 Task: Invite Team Member Softage.1@softage.net to Workspace Audit and Assurance Services. Invite Team Member Softage.2@softage.net to Workspace Audit and Assurance Services. Invite Team Member Softage.3@softage.net to Workspace Audit and Assurance Services. Invite Team Member Softage.4@softage.net to Workspace Audit and Assurance Services
Action: Mouse moved to (153, 91)
Screenshot: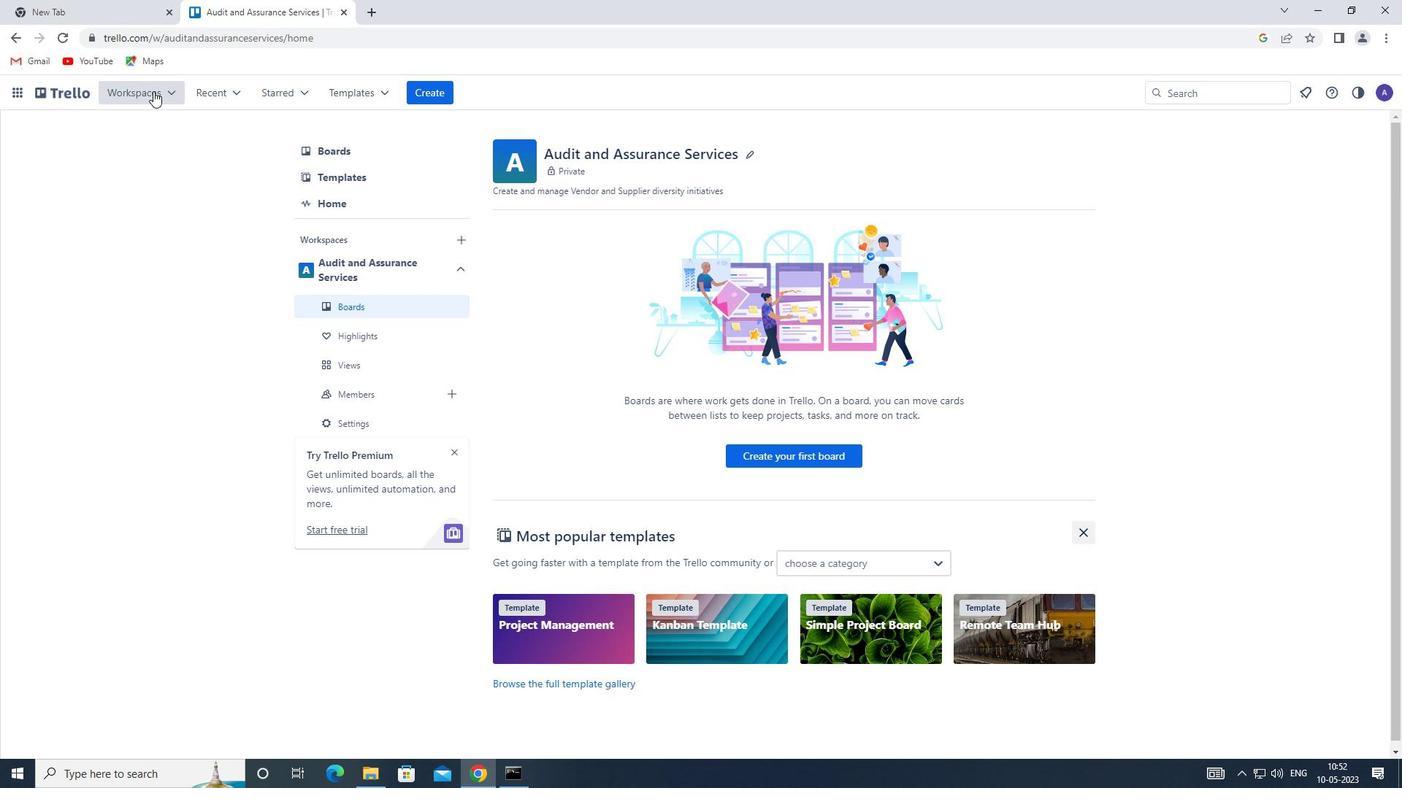 
Action: Mouse pressed left at (153, 91)
Screenshot: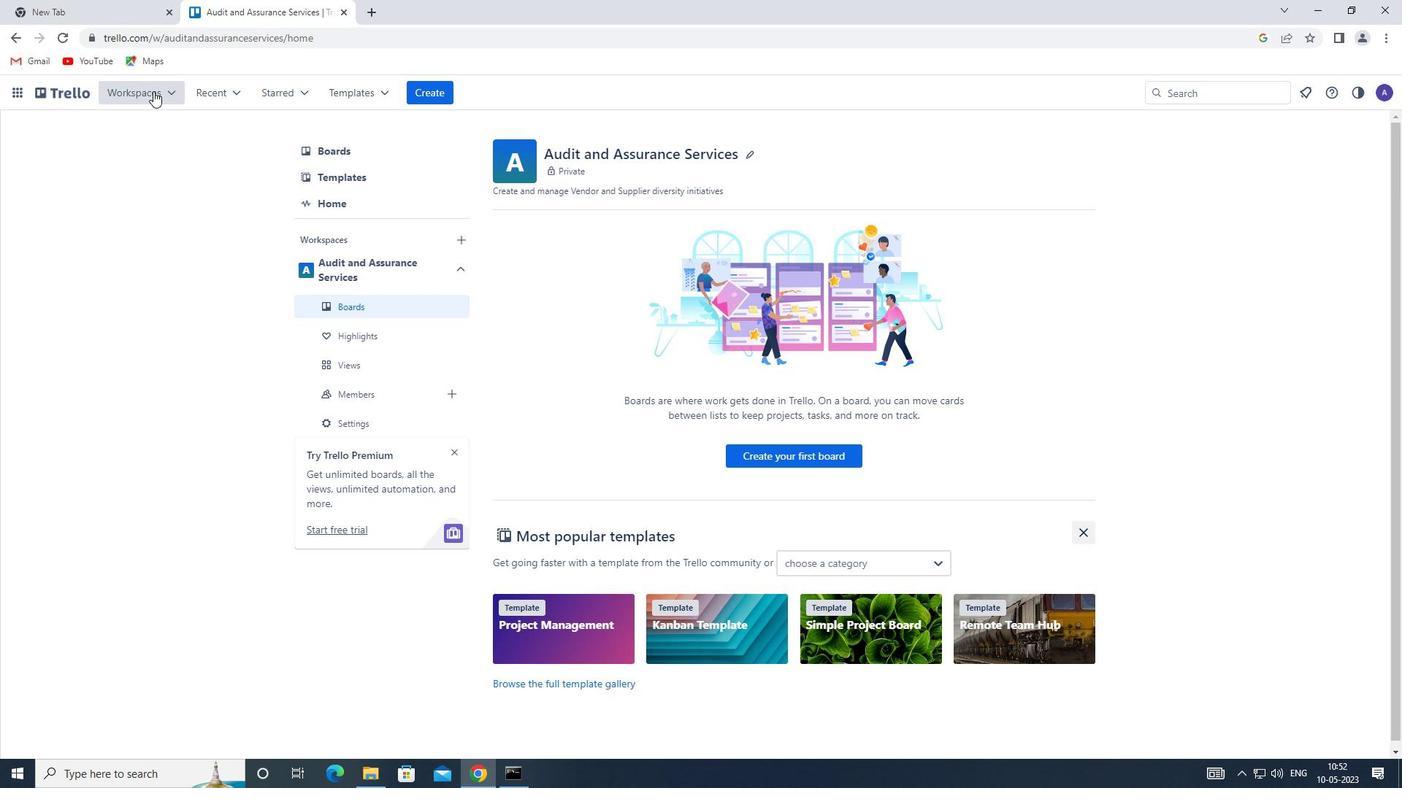 
Action: Mouse moved to (178, 157)
Screenshot: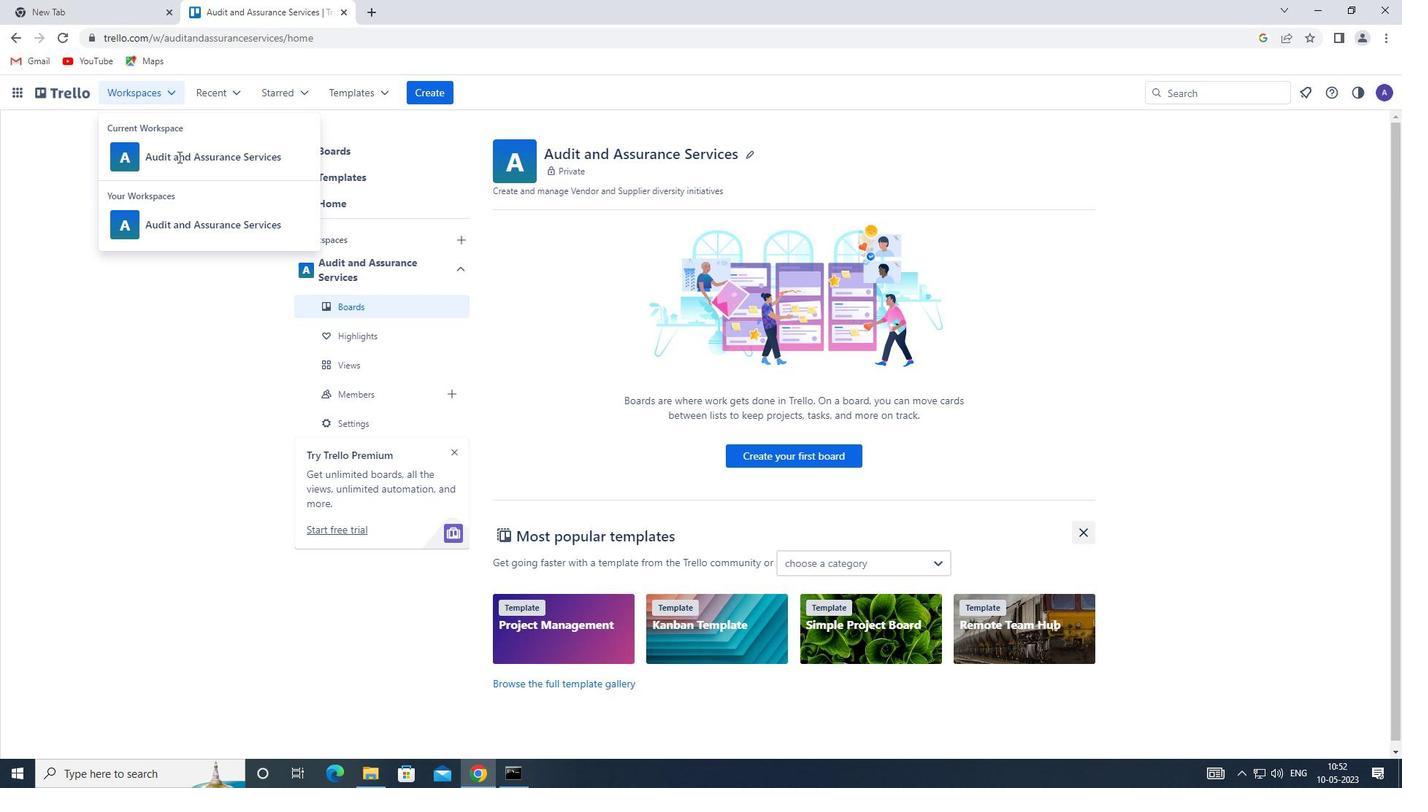 
Action: Mouse pressed left at (178, 157)
Screenshot: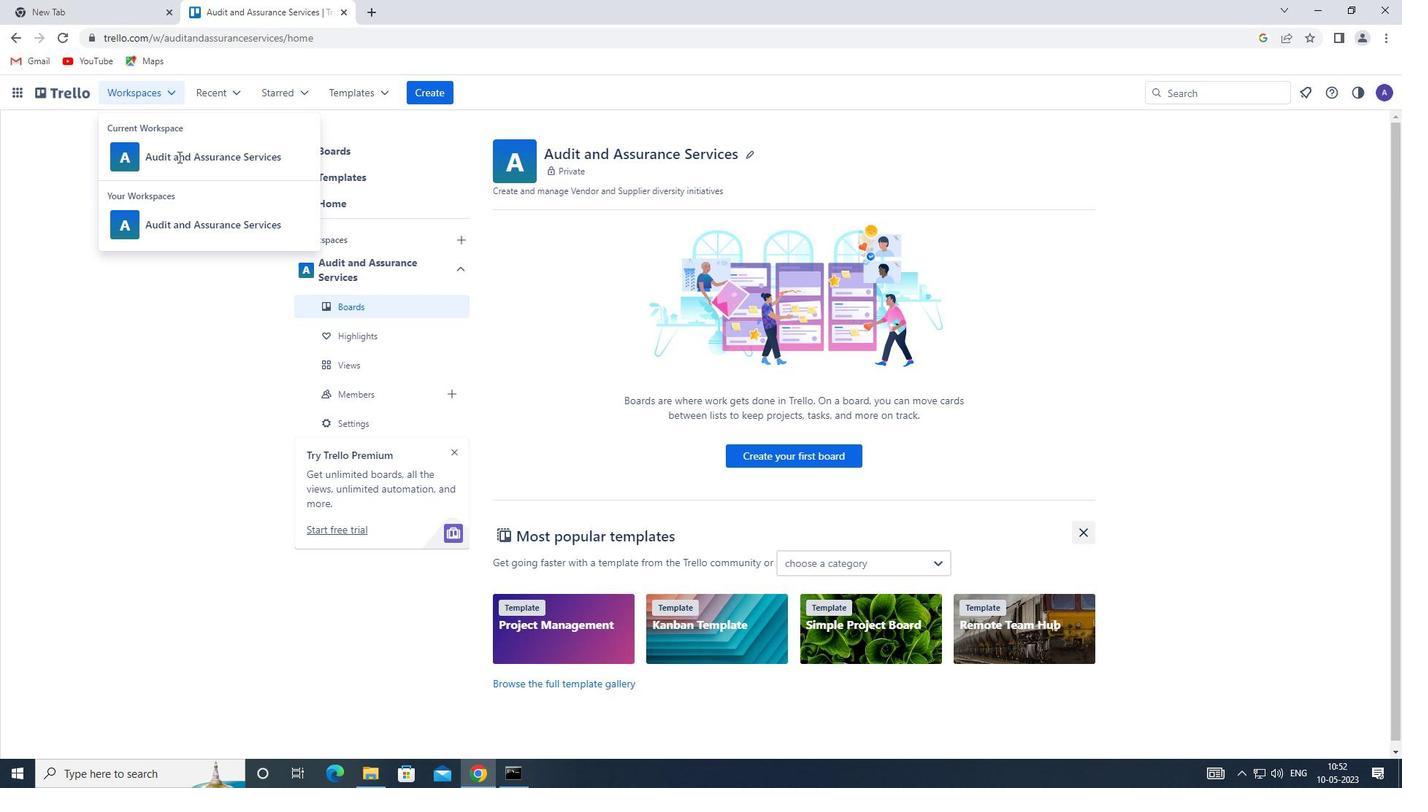 
Action: Mouse moved to (295, 160)
Screenshot: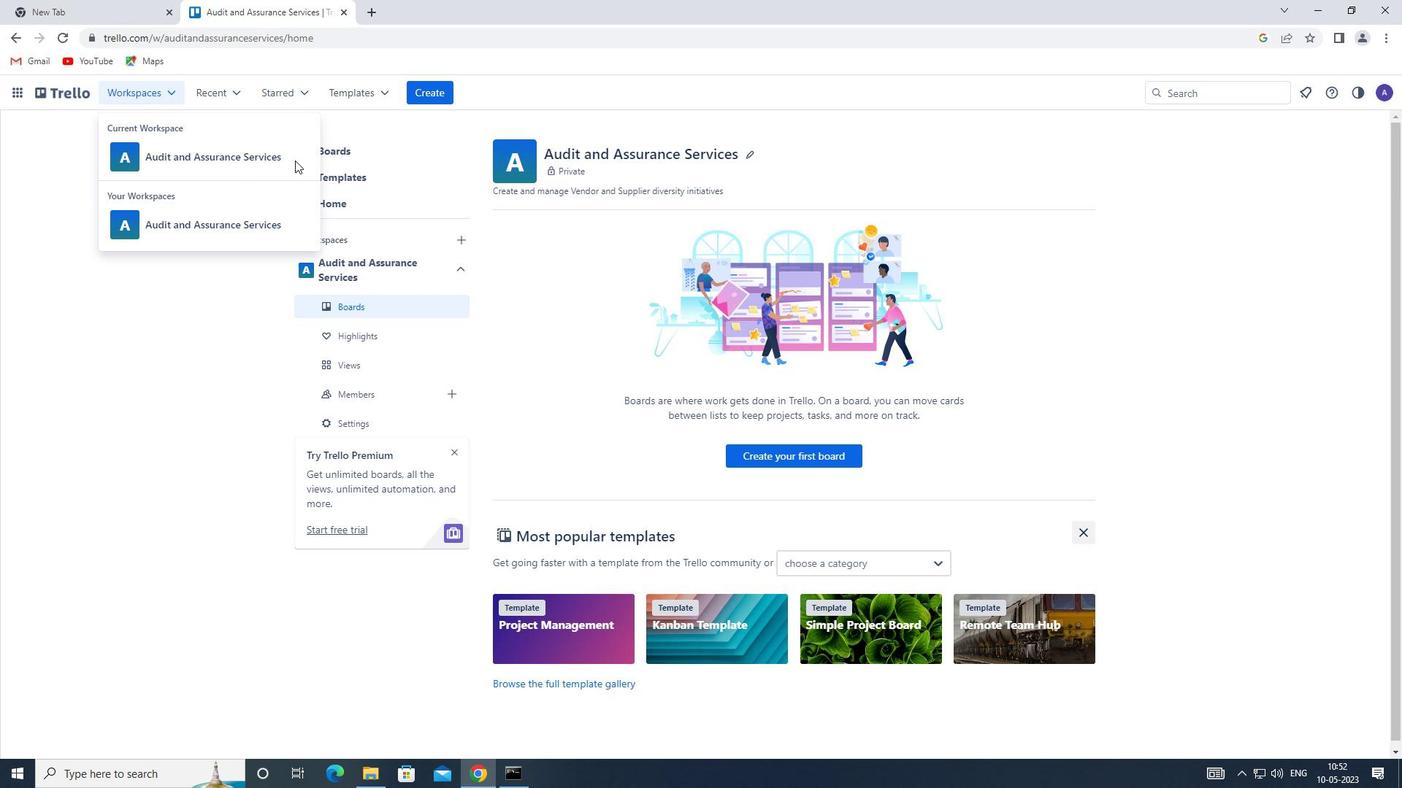 
Action: Mouse pressed left at (295, 160)
Screenshot: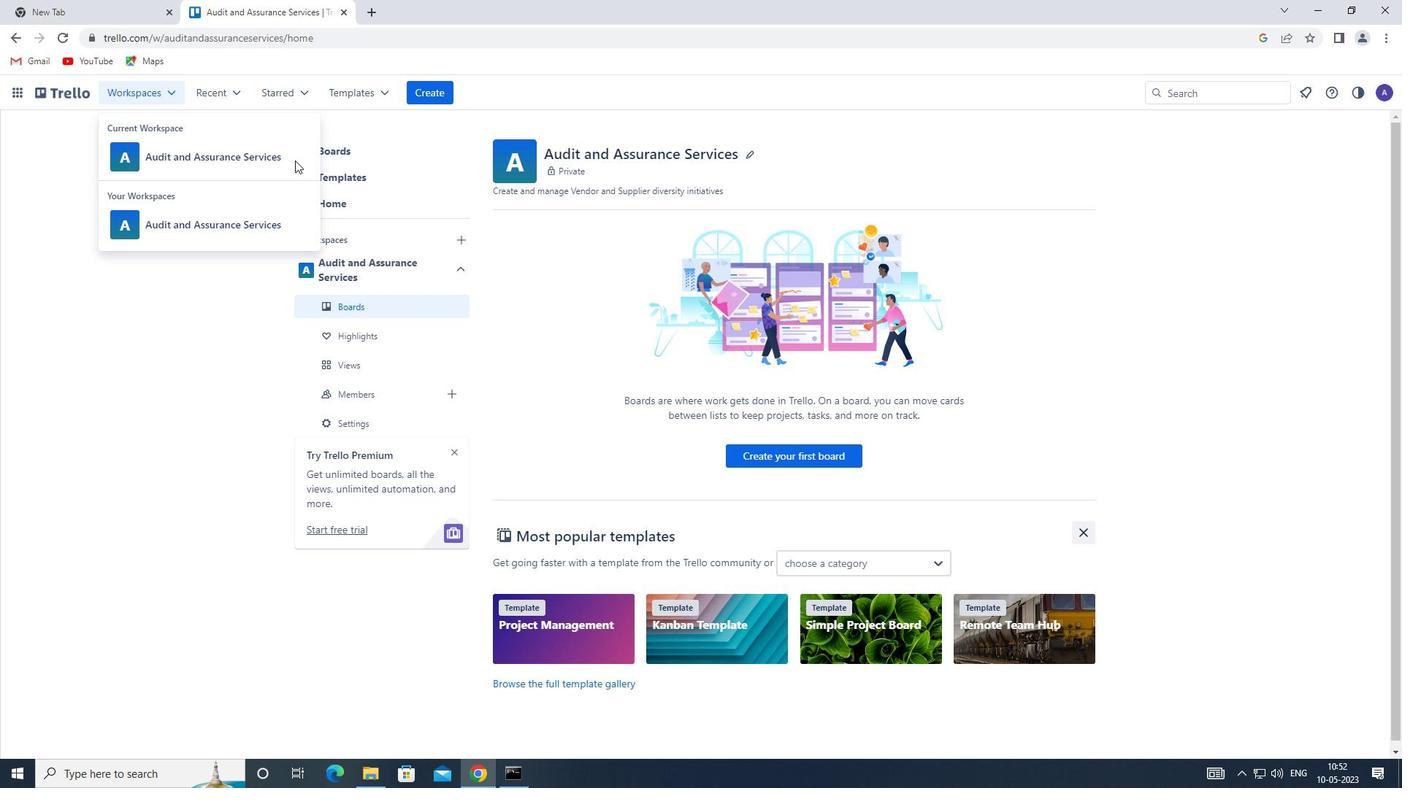 
Action: Mouse moved to (225, 207)
Screenshot: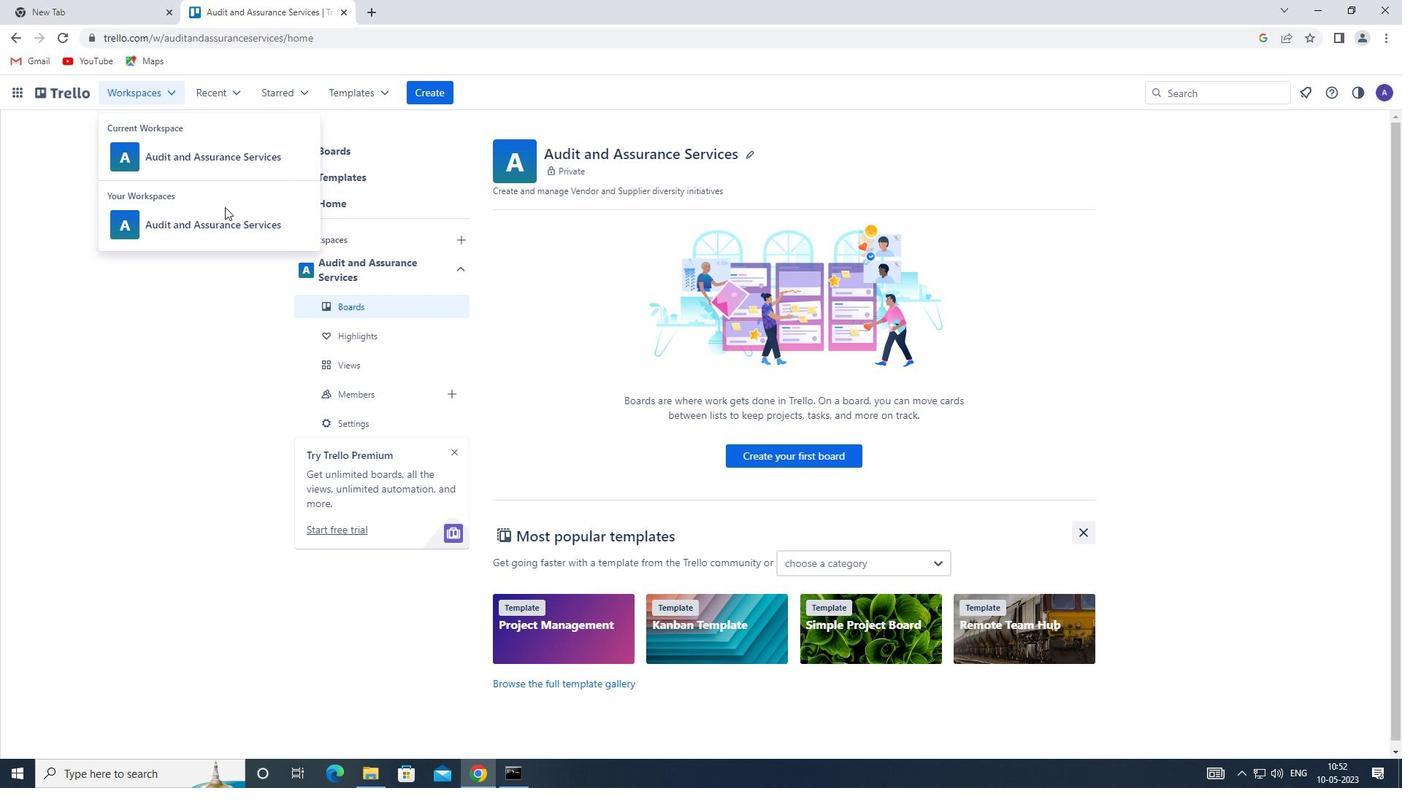 
Action: Mouse pressed left at (225, 207)
Screenshot: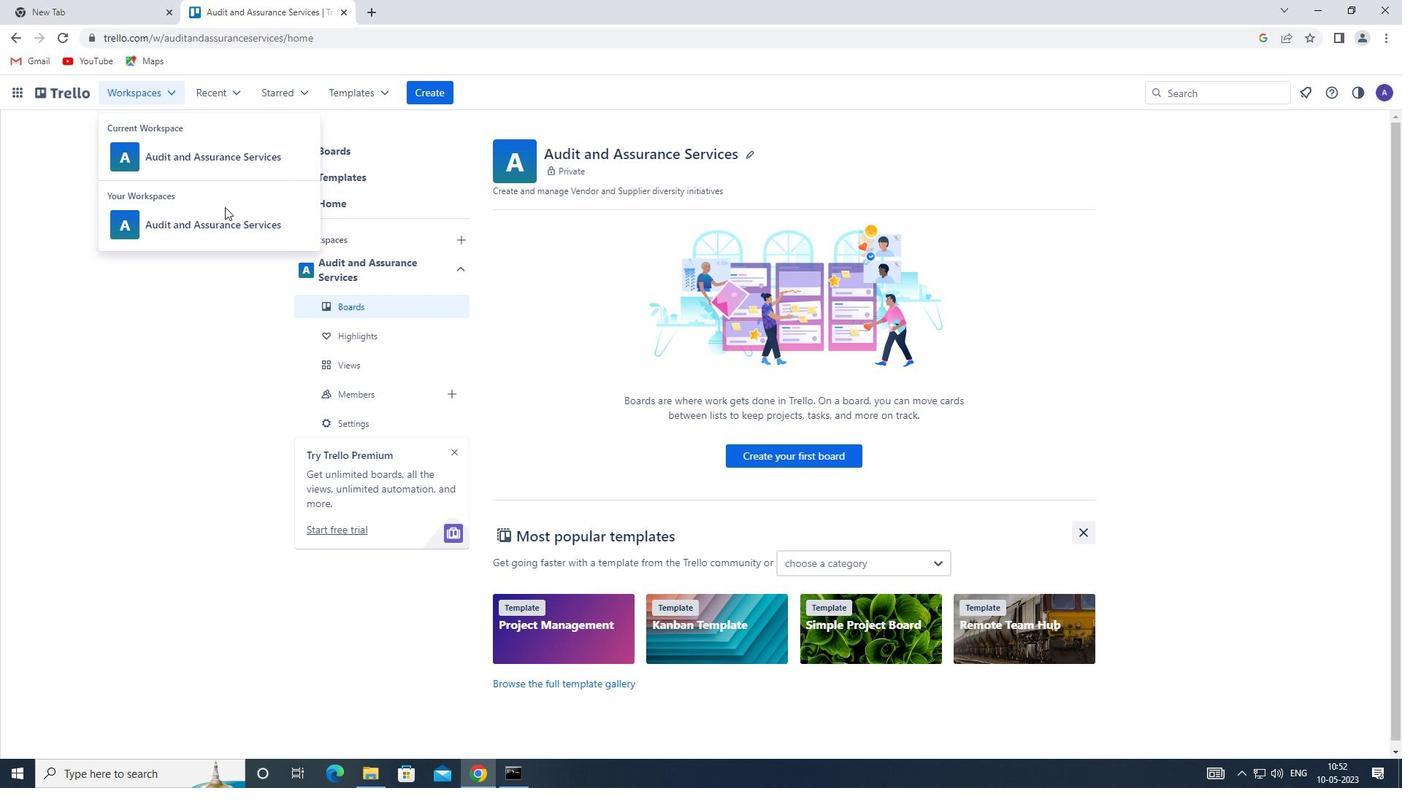 
Action: Mouse moved to (216, 217)
Screenshot: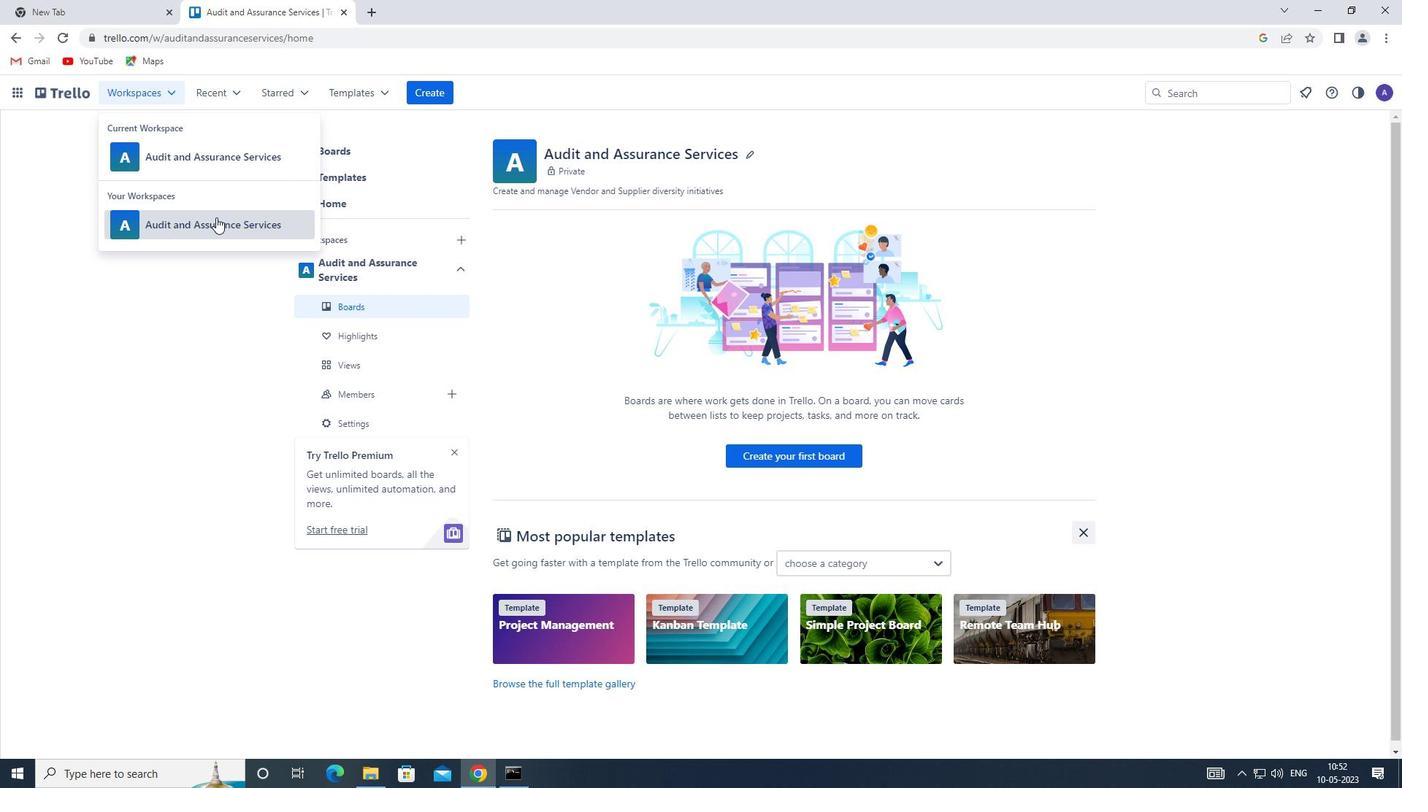 
Action: Mouse pressed left at (216, 217)
Screenshot: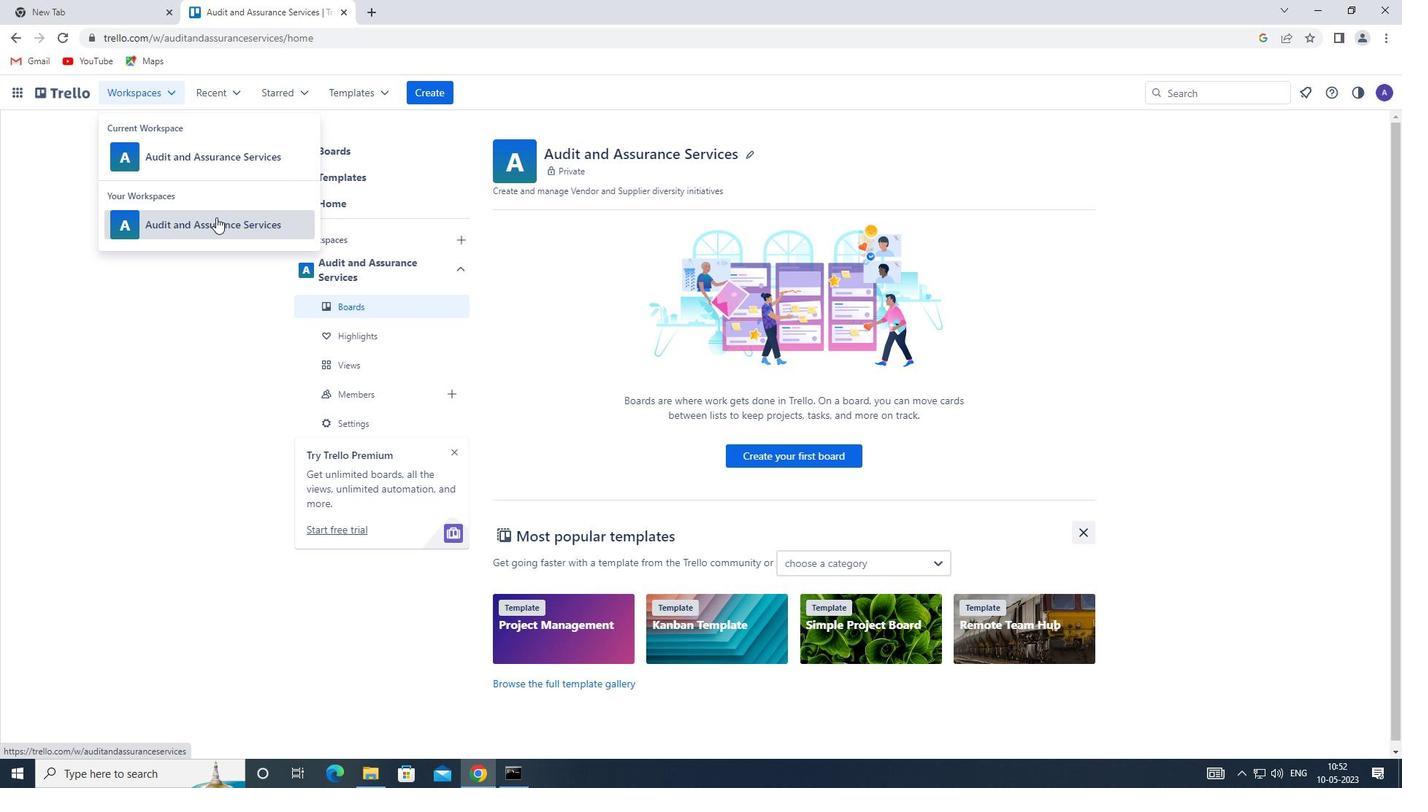 
Action: Mouse moved to (1034, 138)
Screenshot: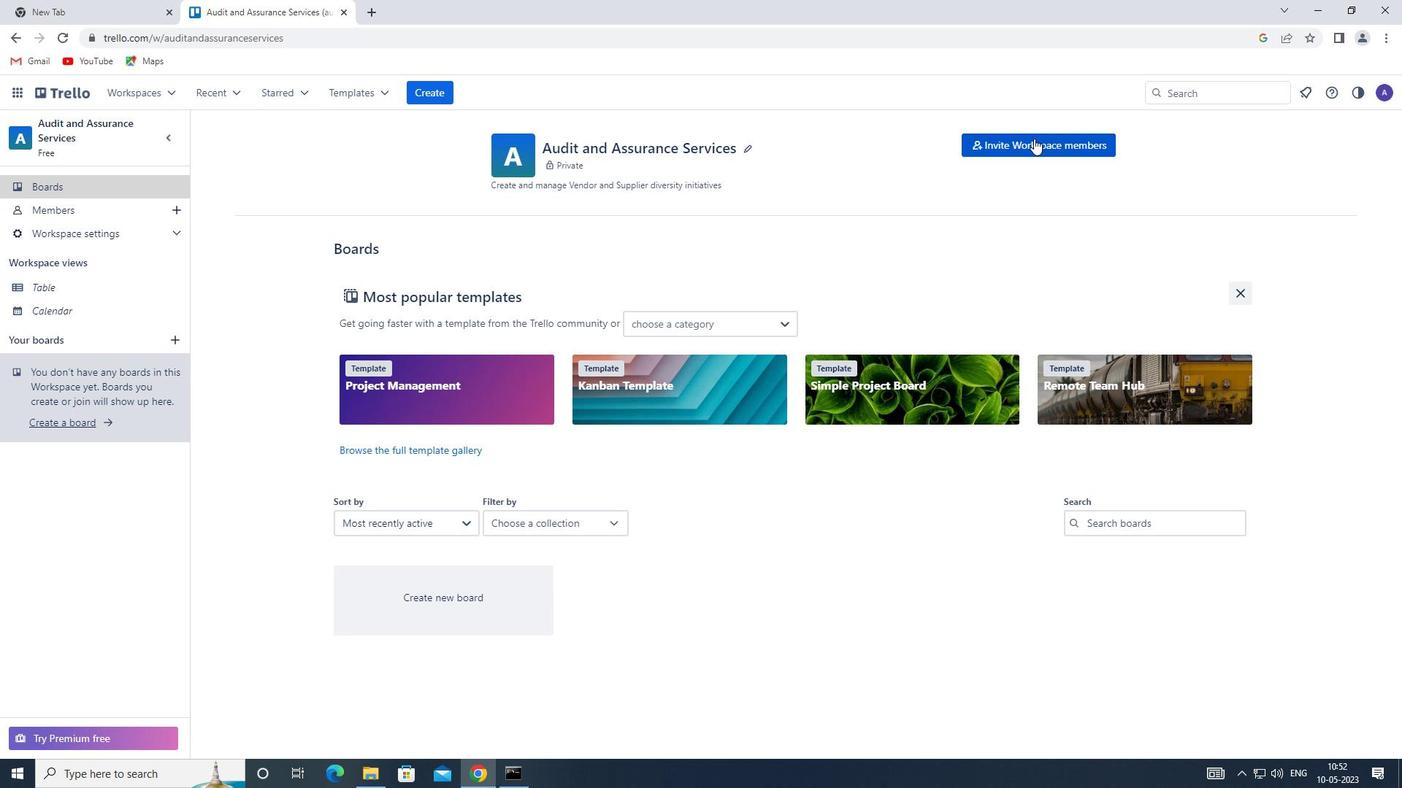 
Action: Mouse pressed left at (1034, 138)
Screenshot: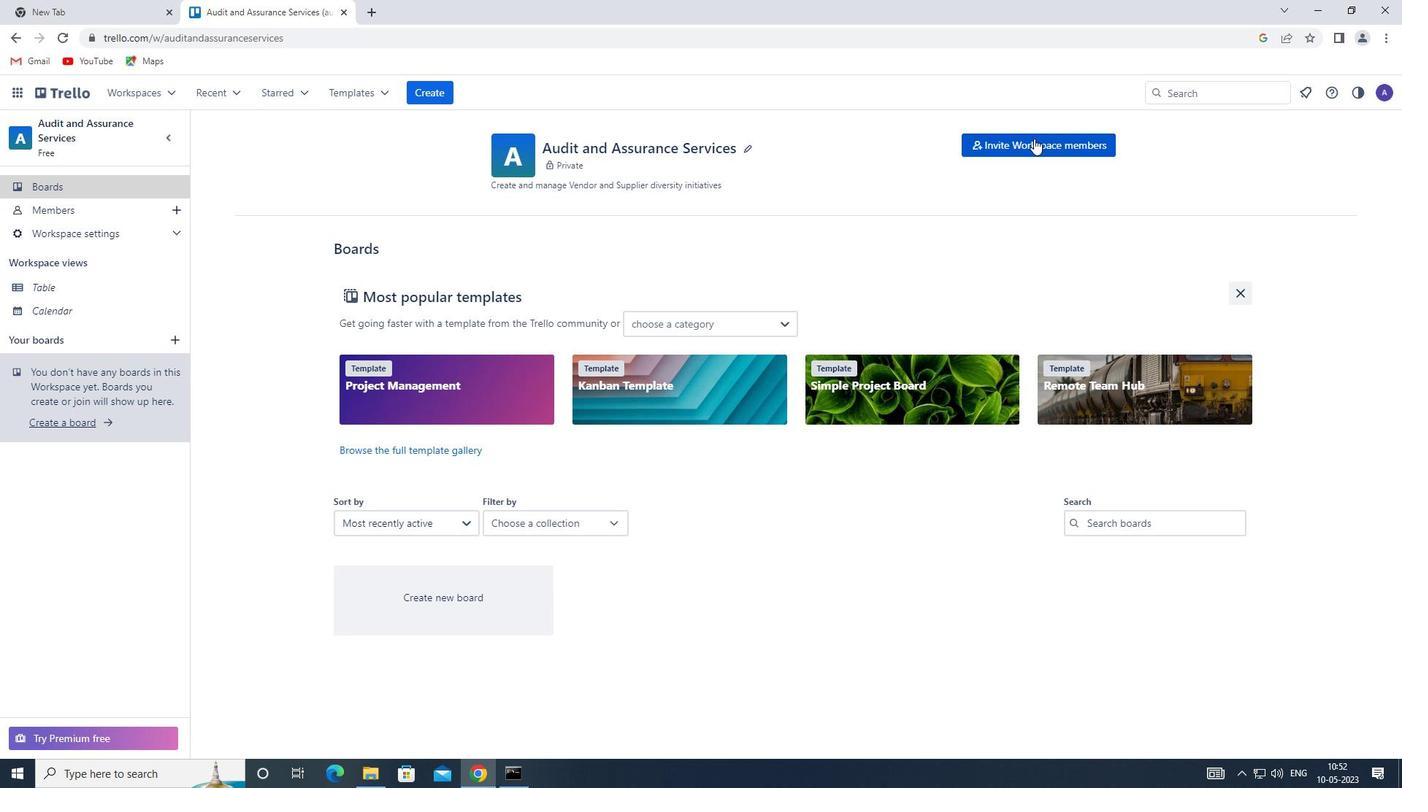 
Action: Mouse moved to (531, 408)
Screenshot: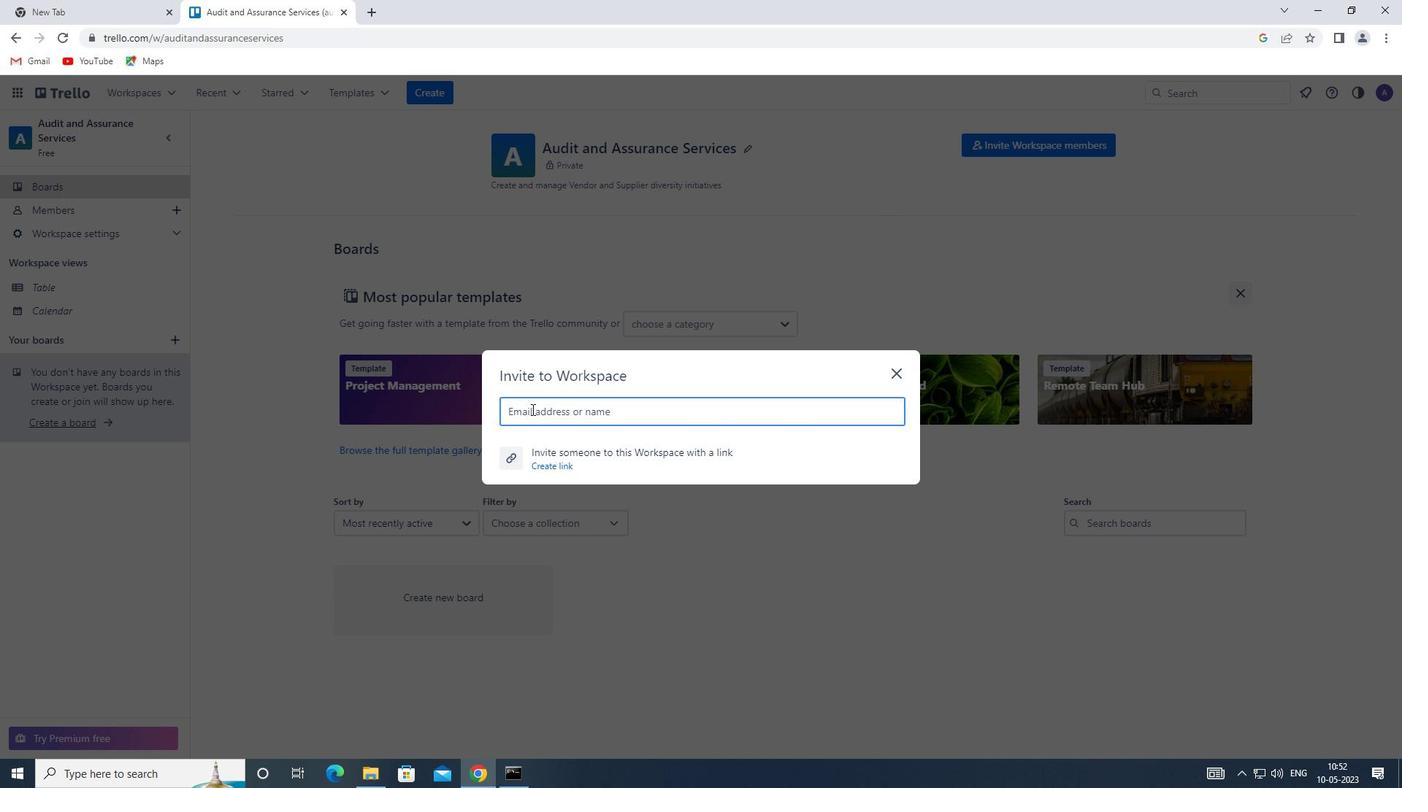 
Action: Mouse pressed left at (531, 408)
Screenshot: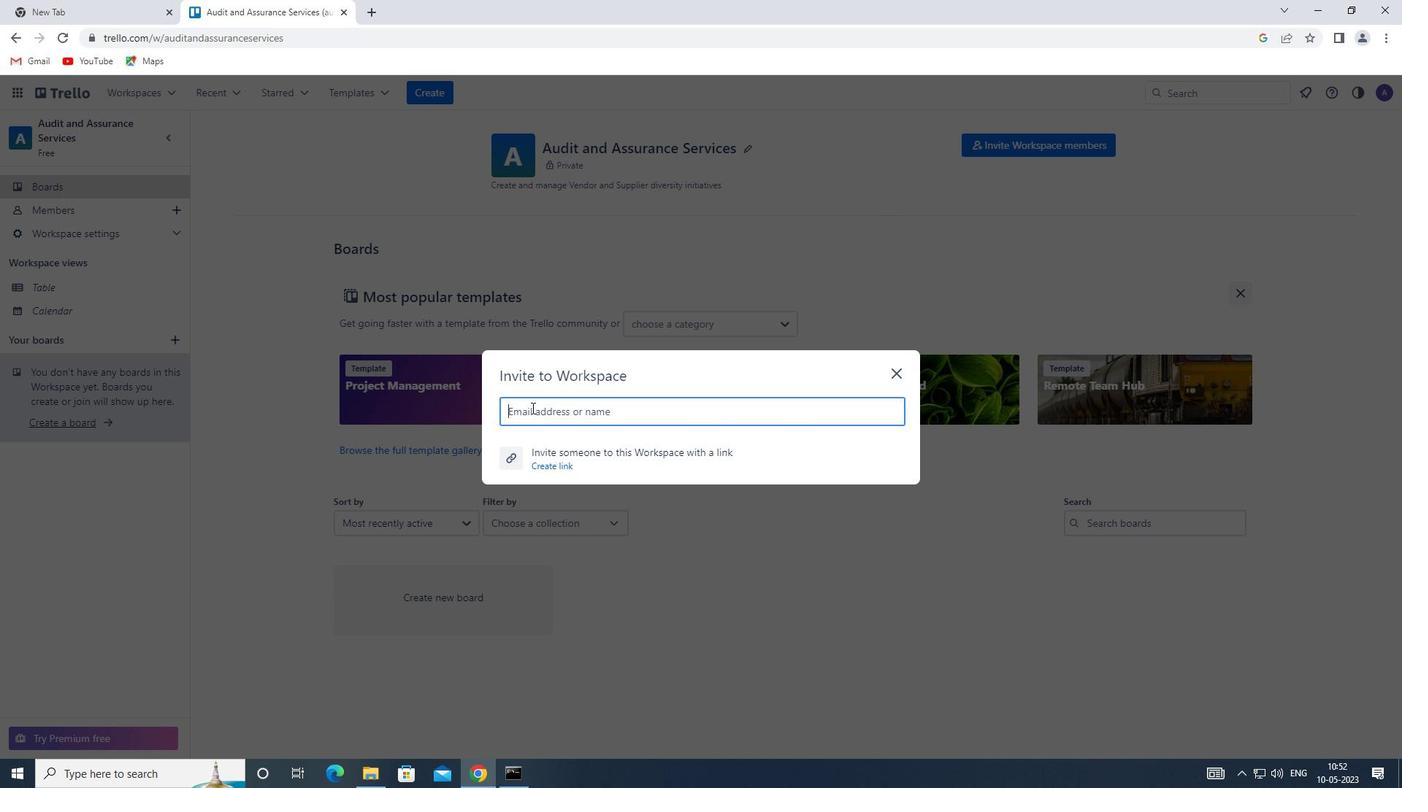 
Action: Key pressed <Key.shift>SOFTAGE.1<Key.shift>@SOFTAGE.NET
Screenshot: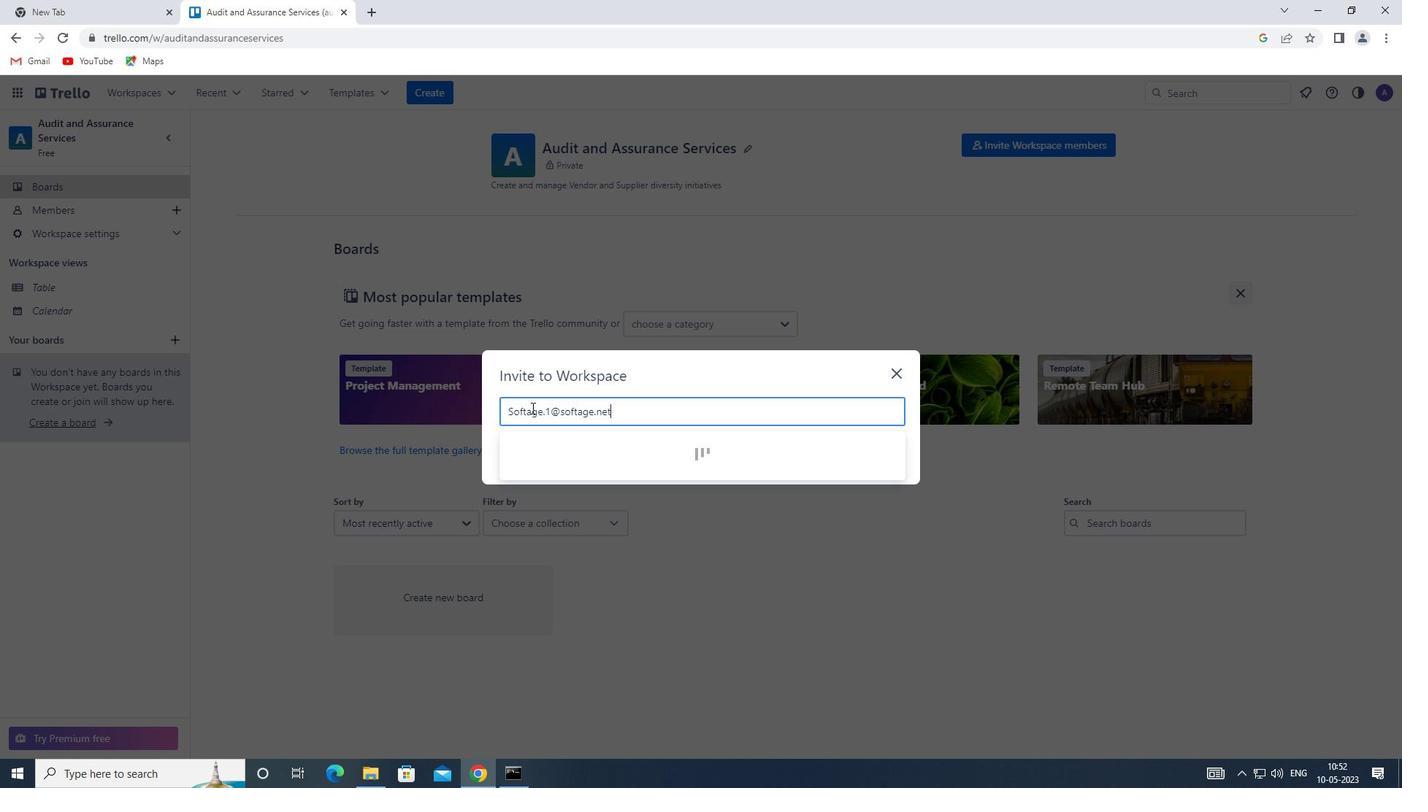 
Action: Mouse moved to (574, 452)
Screenshot: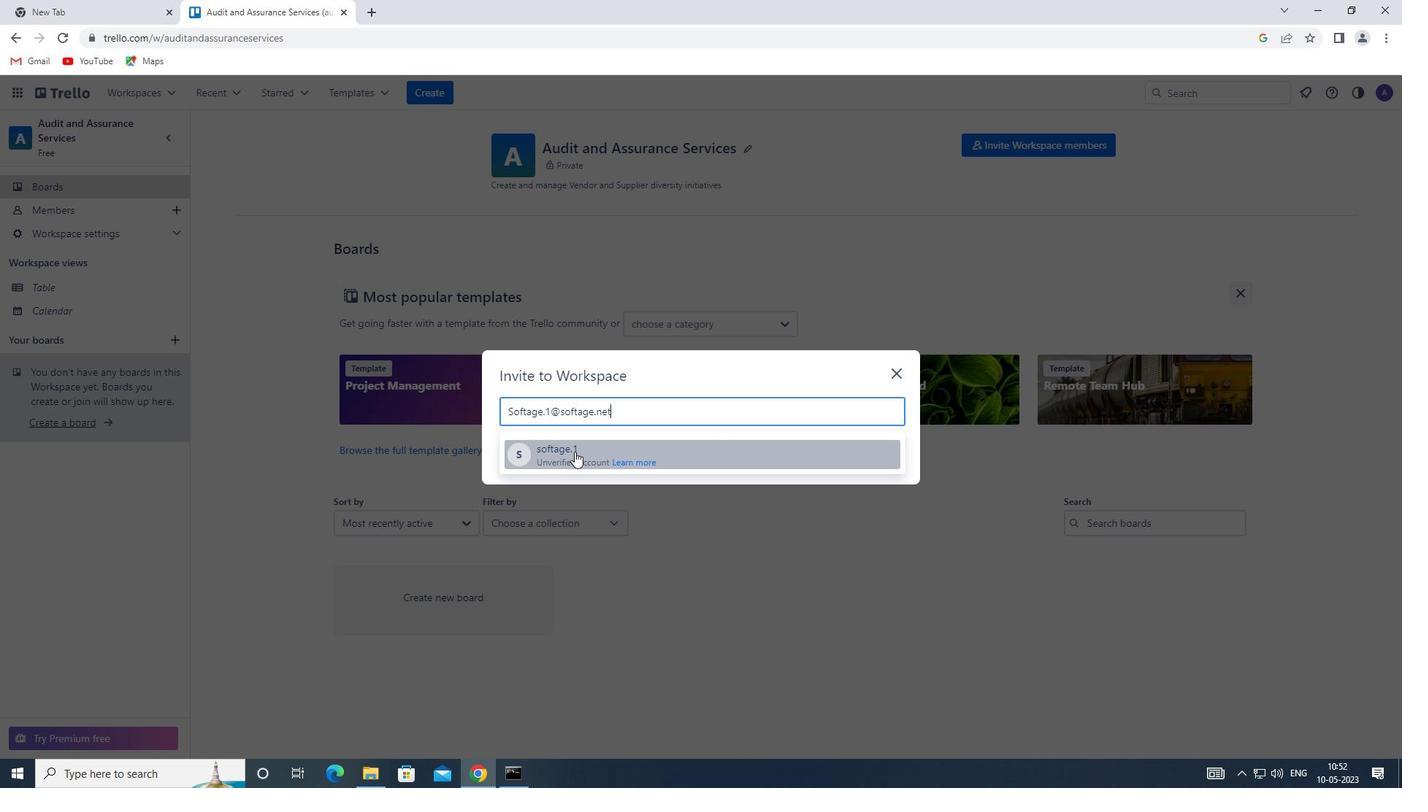 
Action: Mouse pressed left at (574, 452)
Screenshot: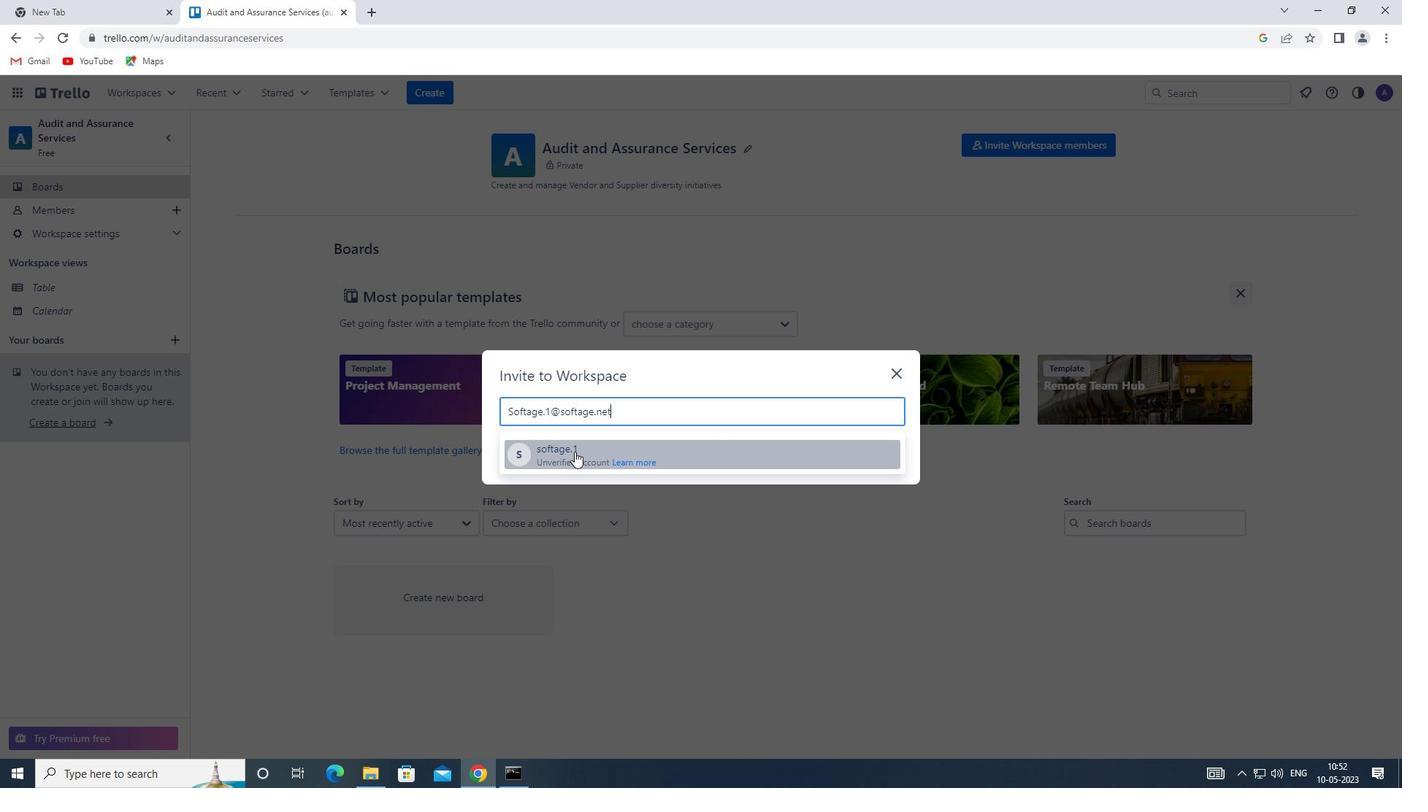 
Action: Mouse moved to (593, 377)
Screenshot: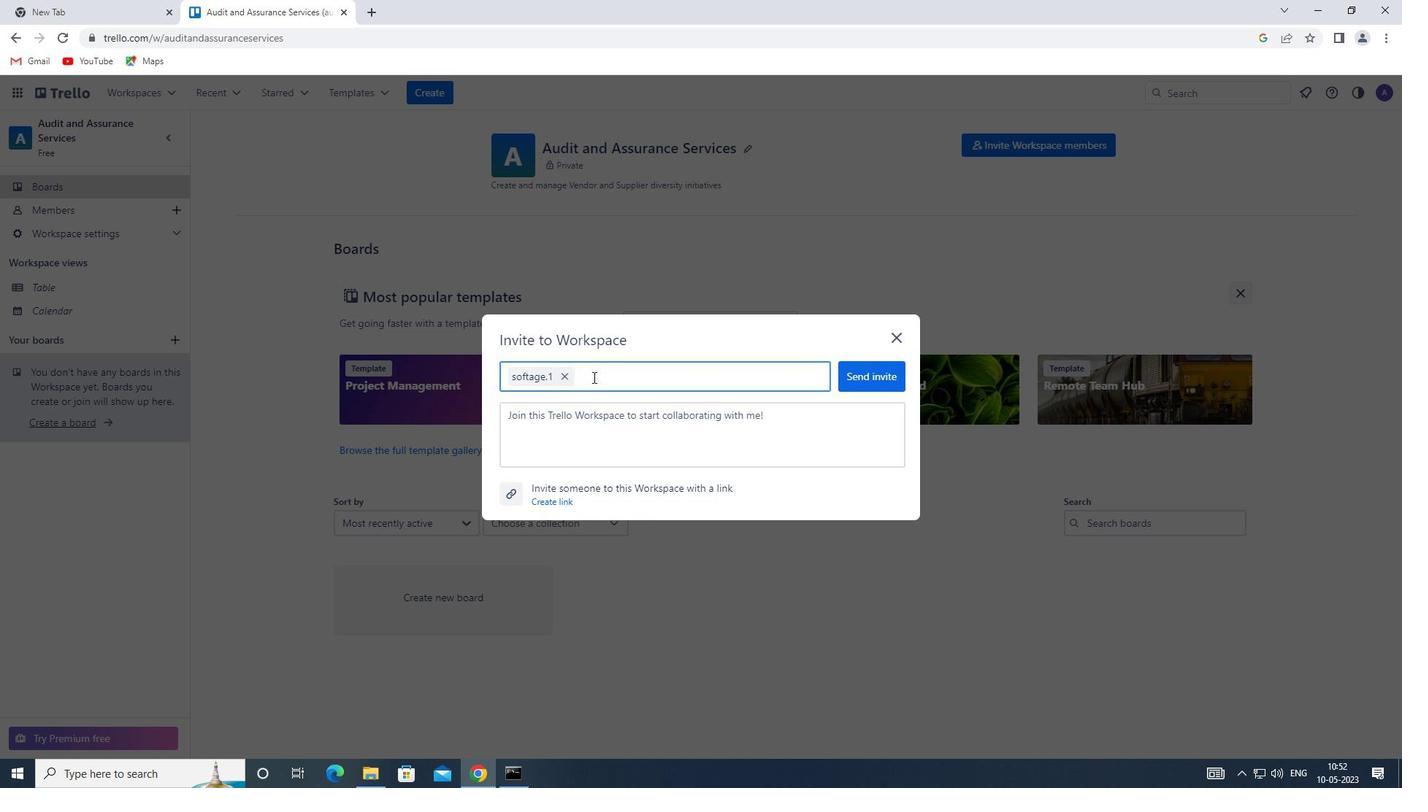 
Action: Key pressed <Key.shift>SOFTAGE.2<Key.shift>@SOFTAGE.NET
Screenshot: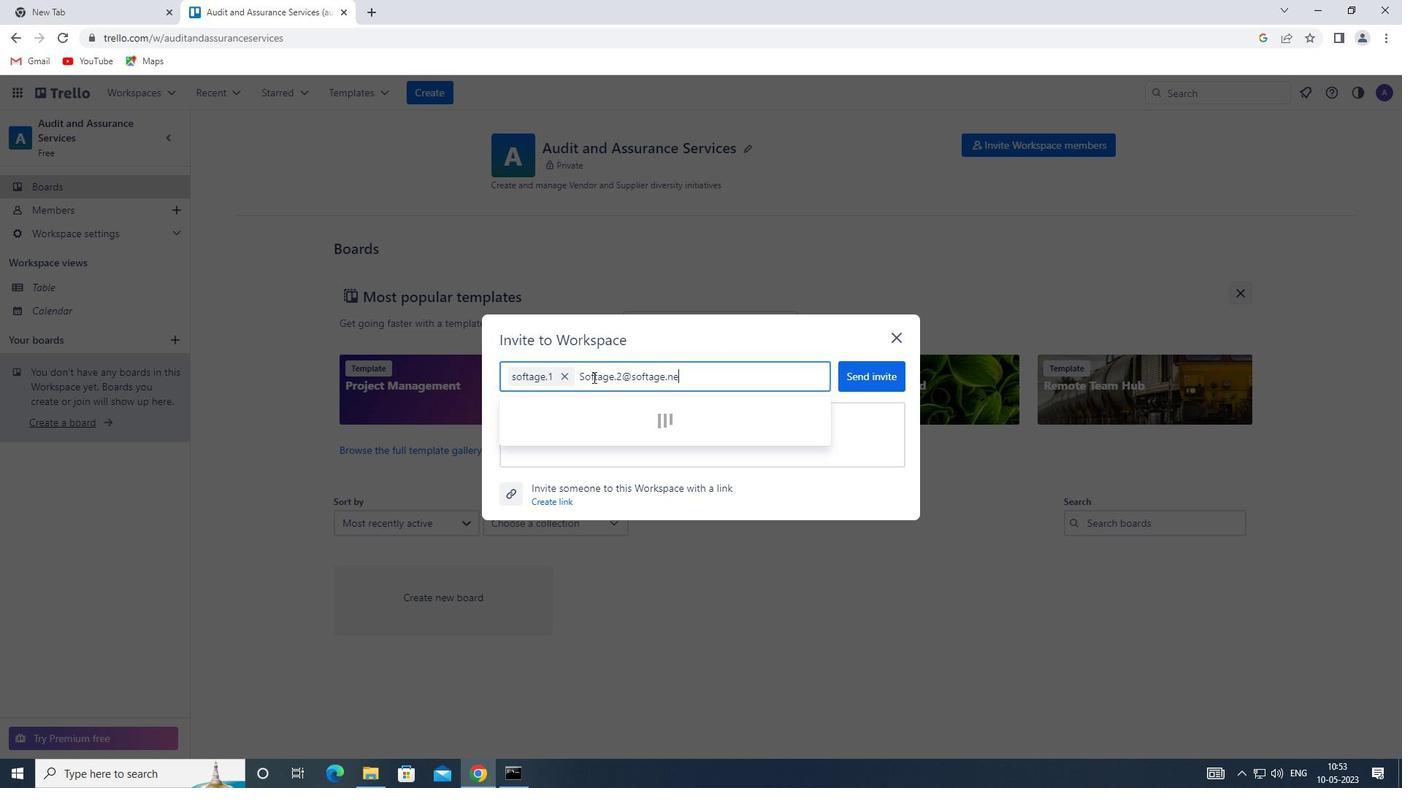 
Action: Mouse moved to (580, 420)
Screenshot: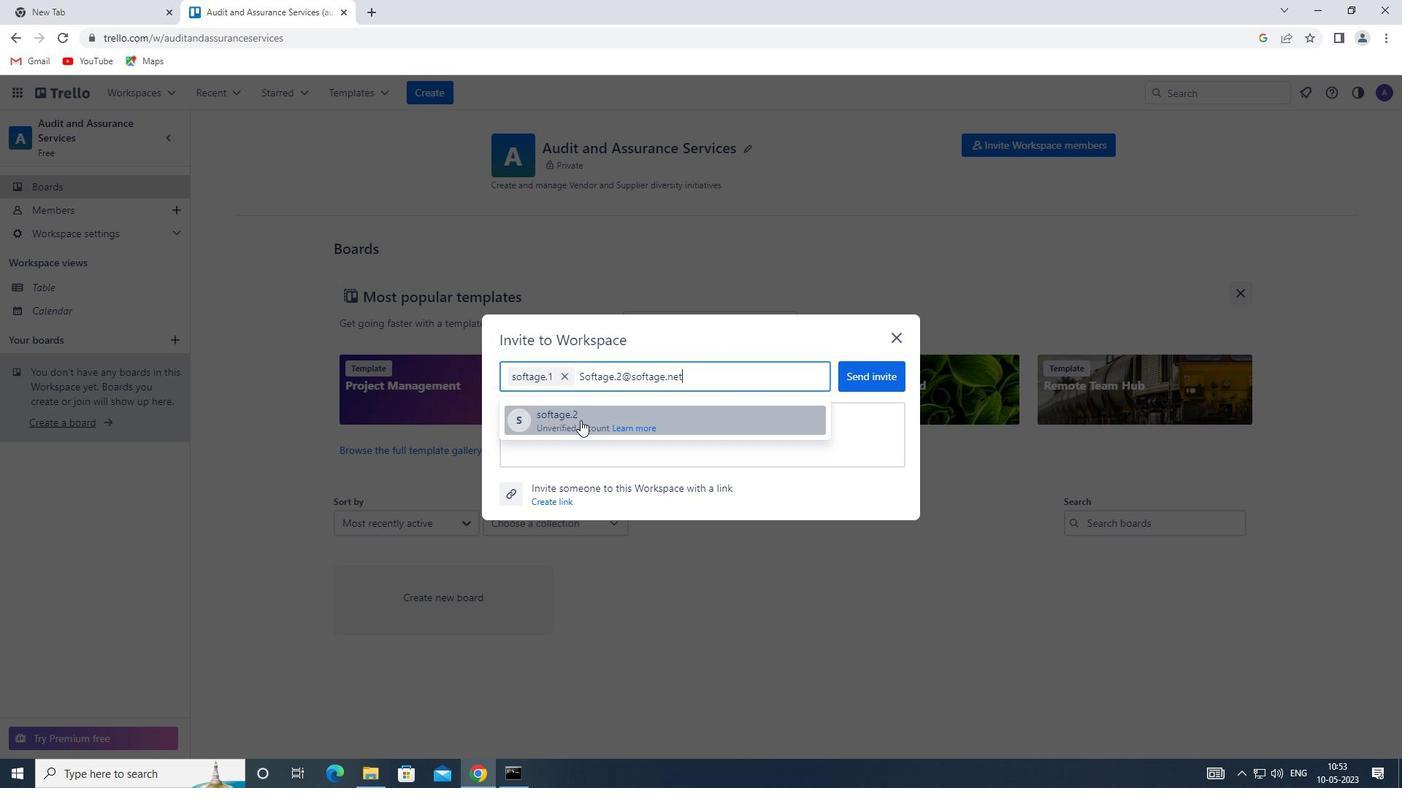 
Action: Mouse pressed left at (580, 420)
Screenshot: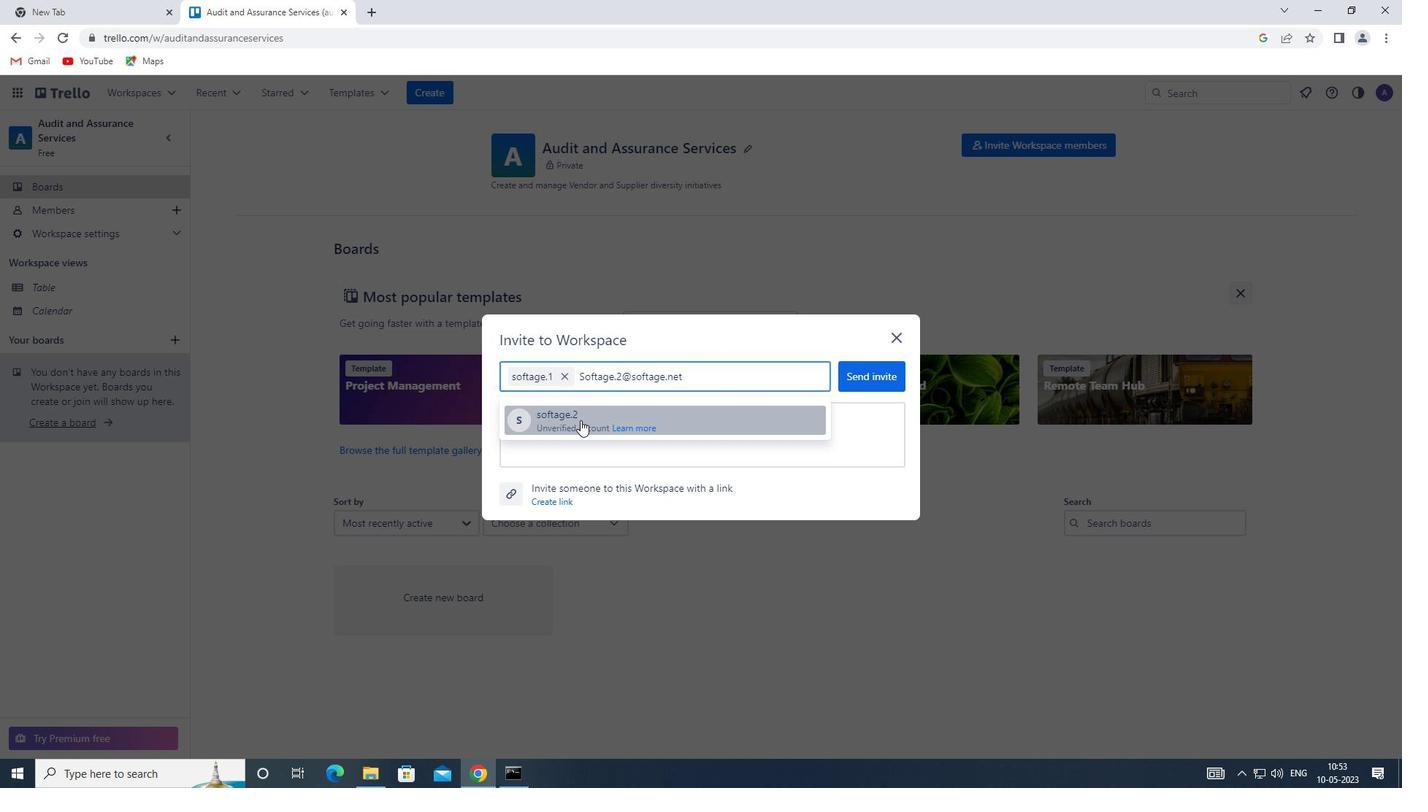 
Action: Mouse moved to (580, 421)
Screenshot: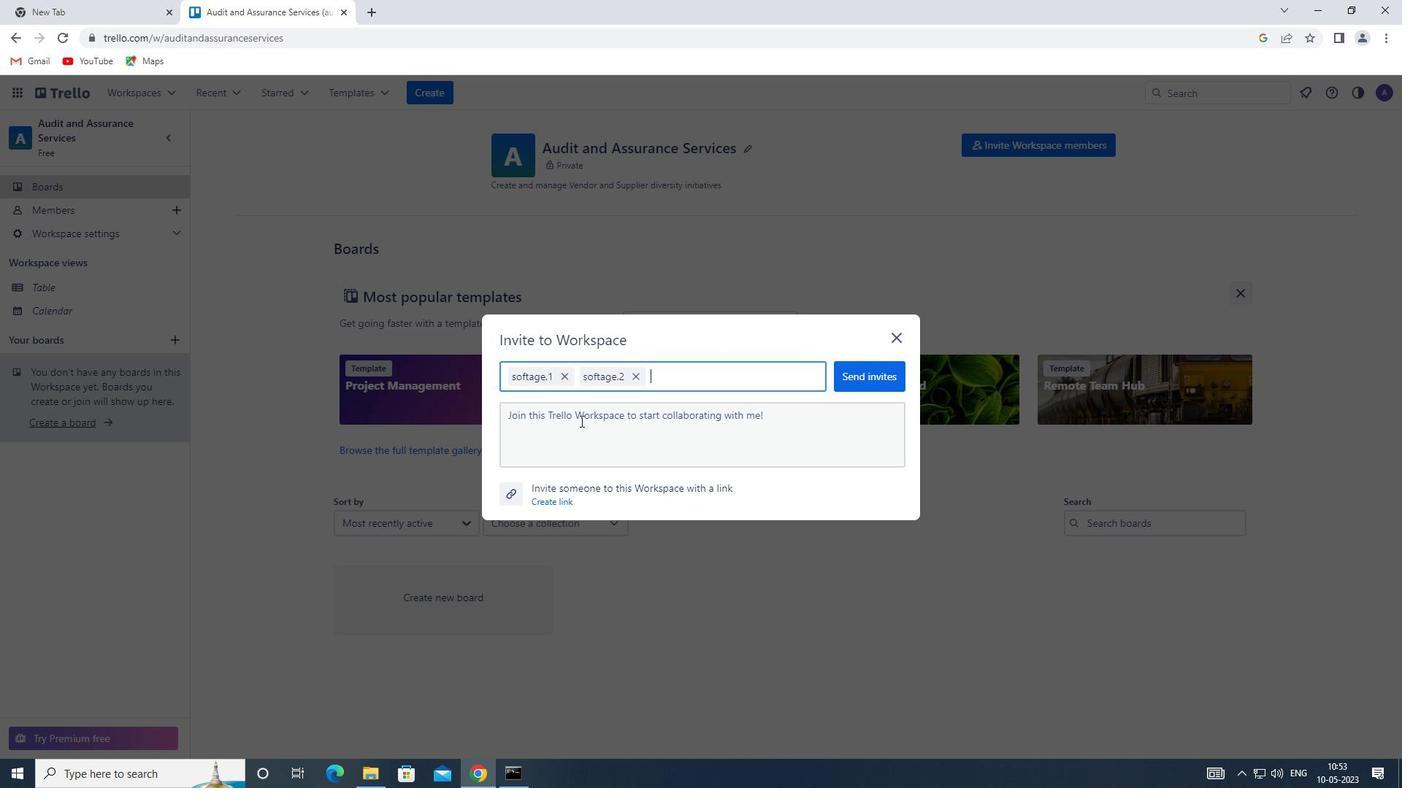 
Action: Key pressed <Key.shift>SOFTAGE.3<Key.shift>@SOFTAGE.NET
Screenshot: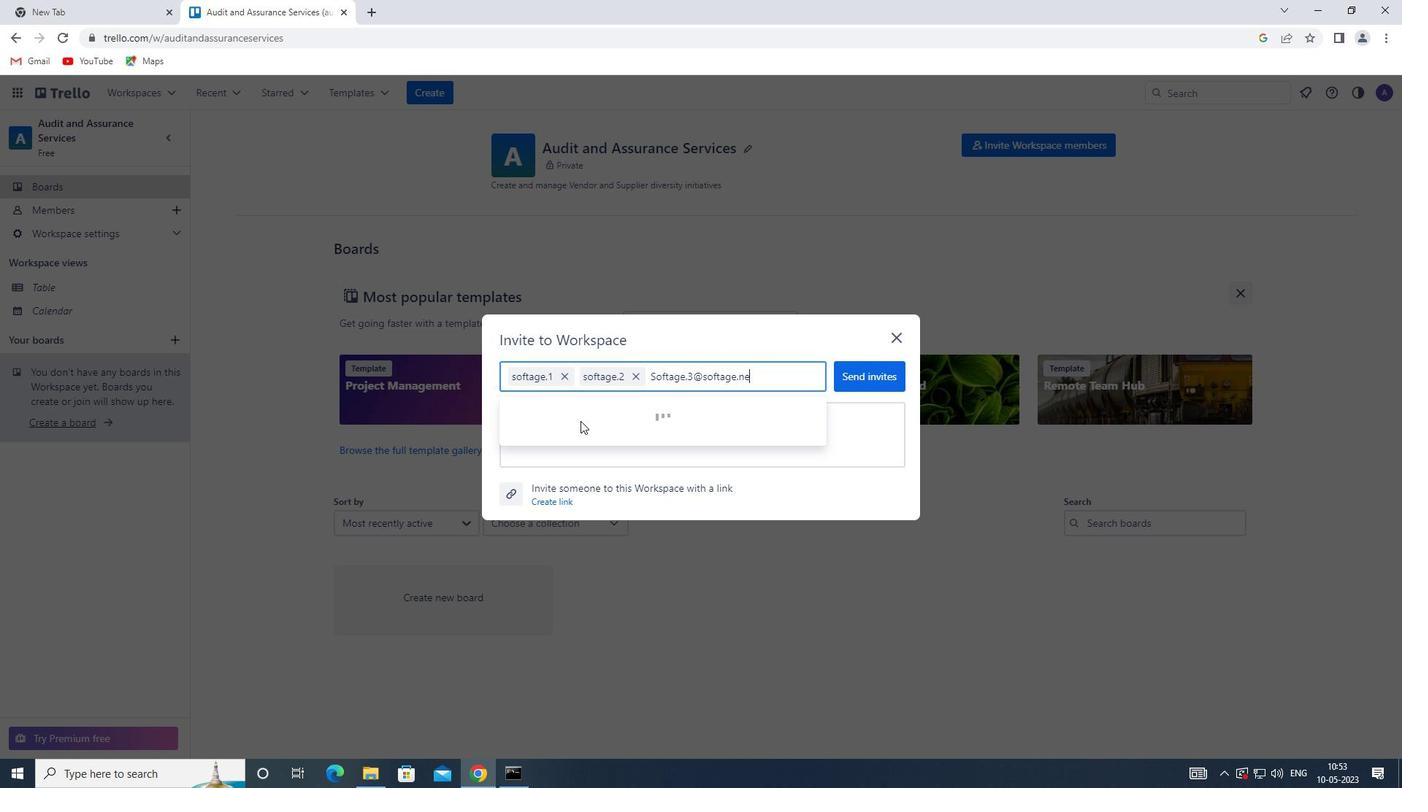
Action: Mouse moved to (575, 417)
Screenshot: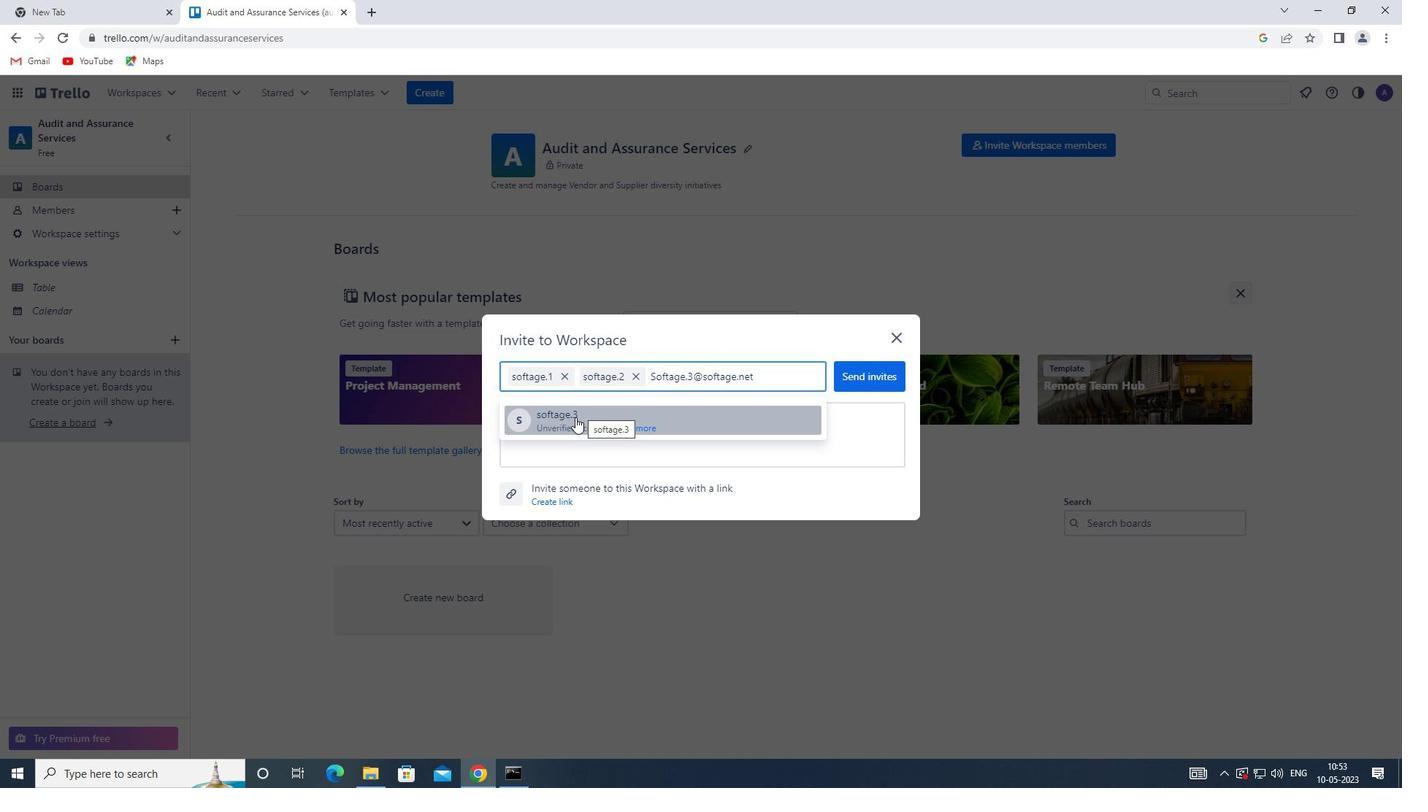 
Action: Mouse pressed left at (575, 417)
Screenshot: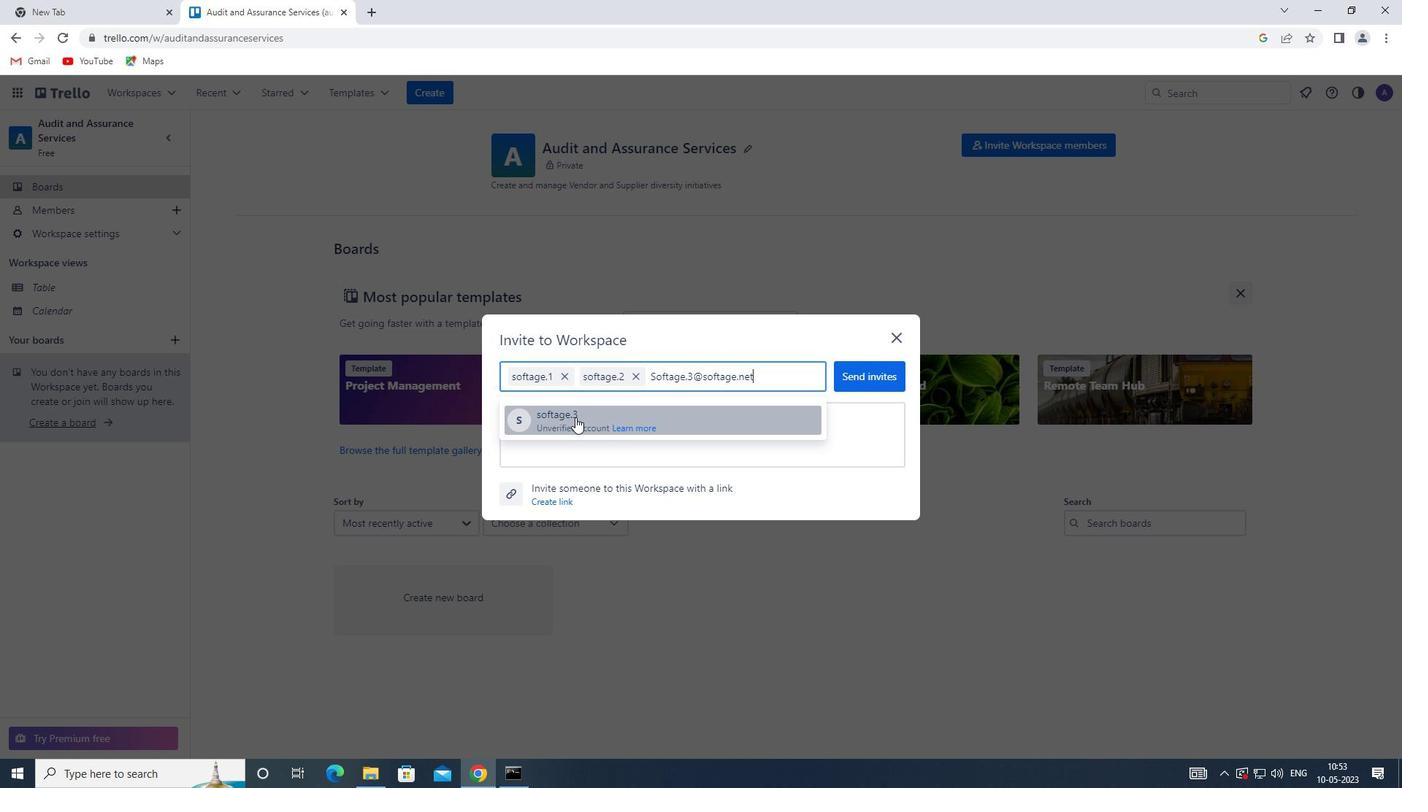 
Action: Key pressed <Key.shift>SOFTAGE.4<Key.shift>@SOFTAGE.NET
Screenshot: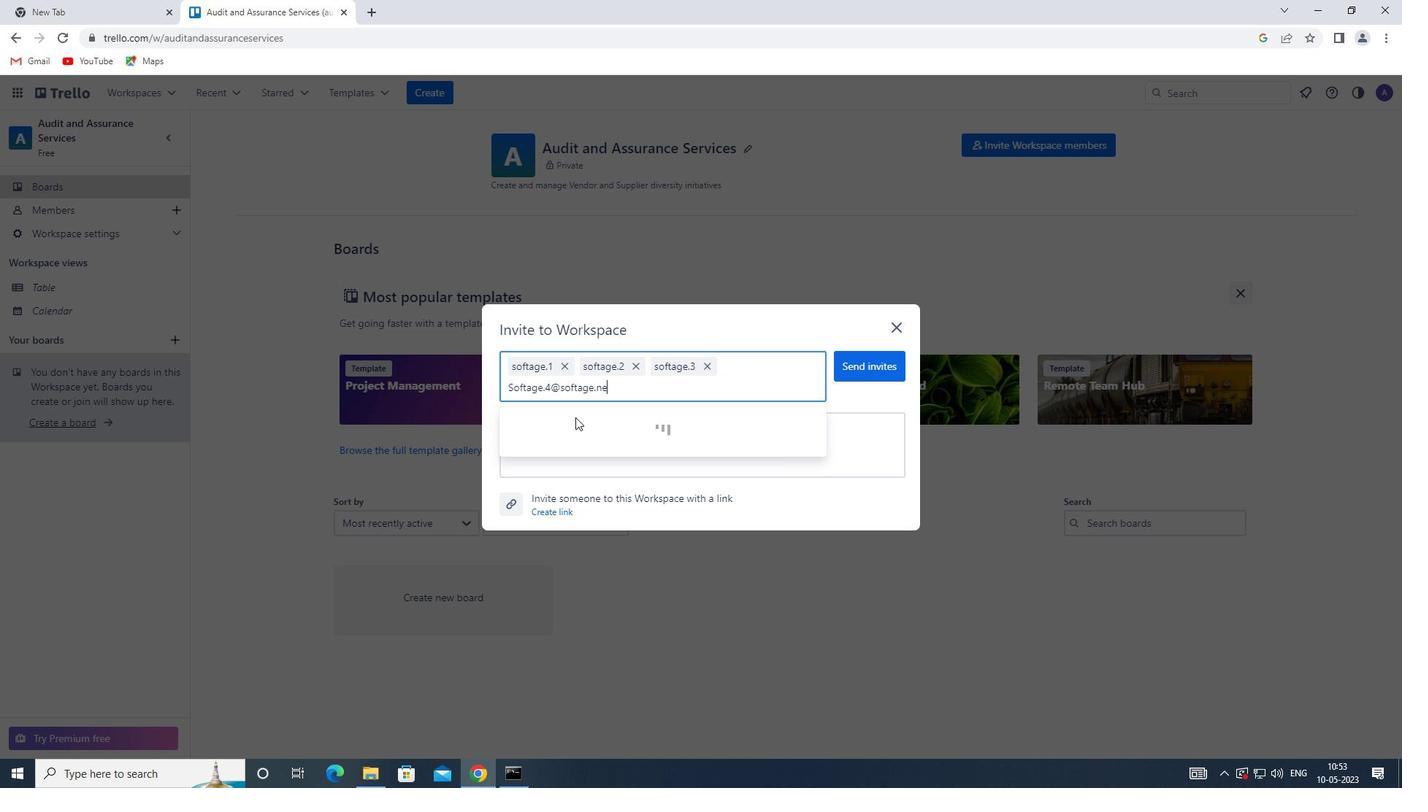 
Action: Mouse moved to (848, 376)
Screenshot: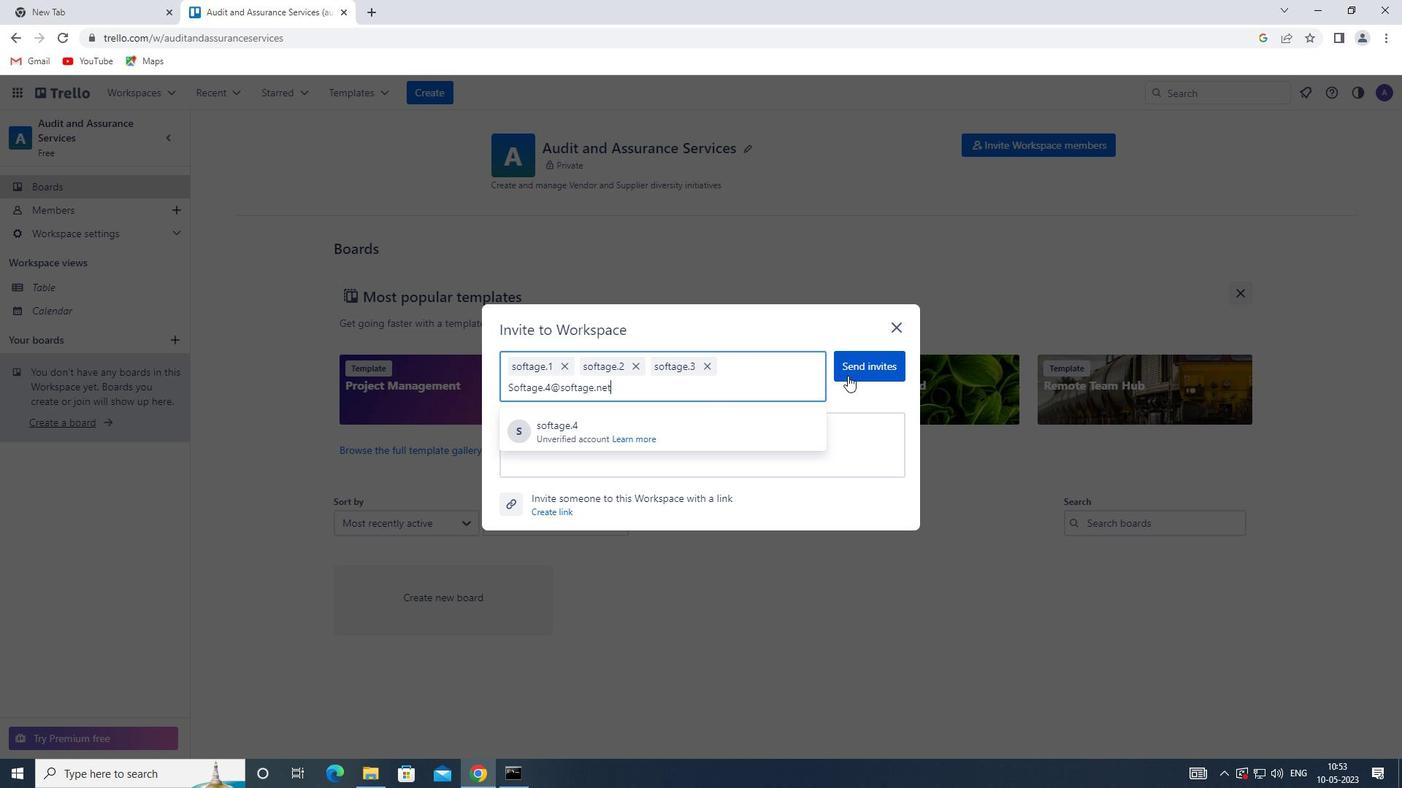 
Action: Mouse pressed left at (848, 376)
Screenshot: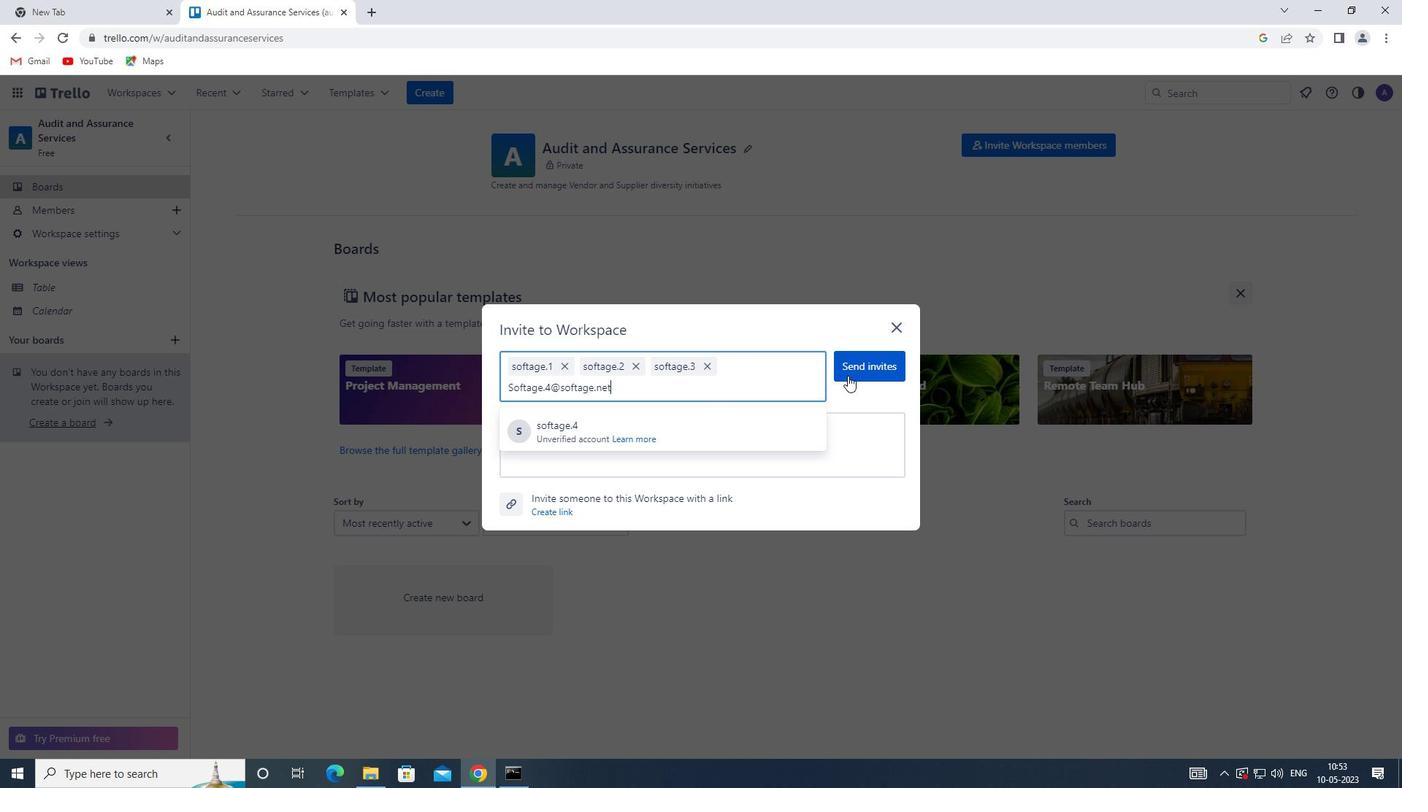 
